 Task: In the Company sharp.com, Log call with description : 'Customer wanting to schedule a trial.'; Select call outcome: 'Busy '; Select call Direction: Inbound; Add date: '25 July, 2023' and time 5:00:PM. Logged in from softage.1@softage.net
Action: Mouse moved to (76, 52)
Screenshot: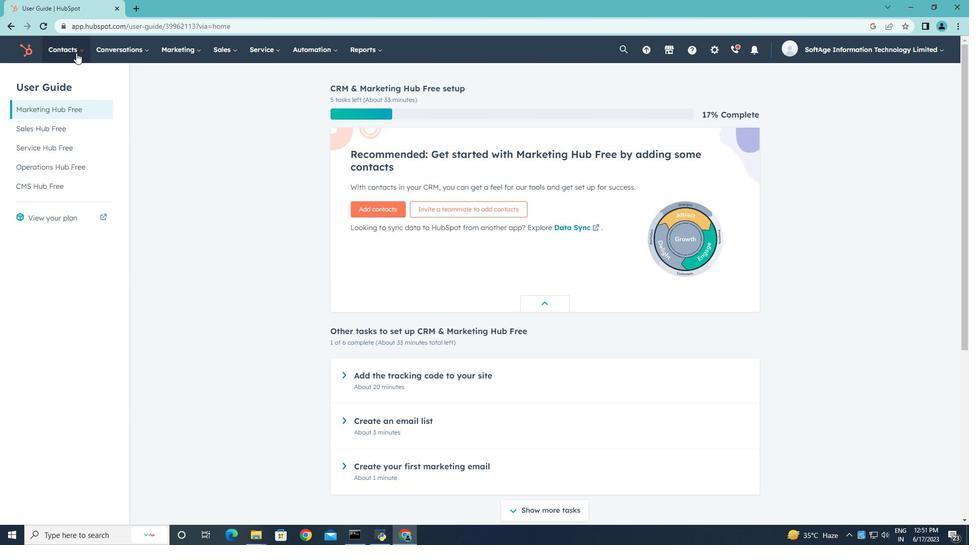 
Action: Mouse pressed left at (76, 52)
Screenshot: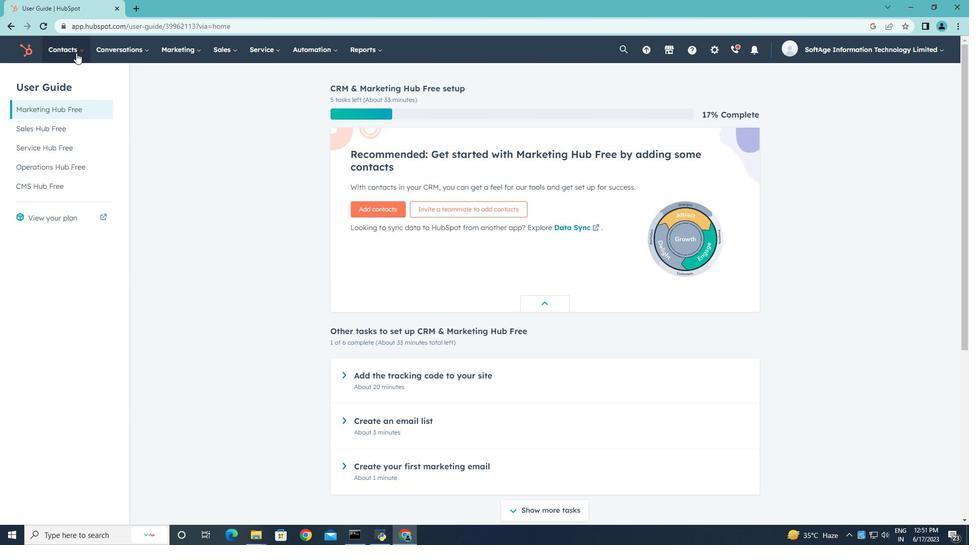 
Action: Mouse moved to (74, 99)
Screenshot: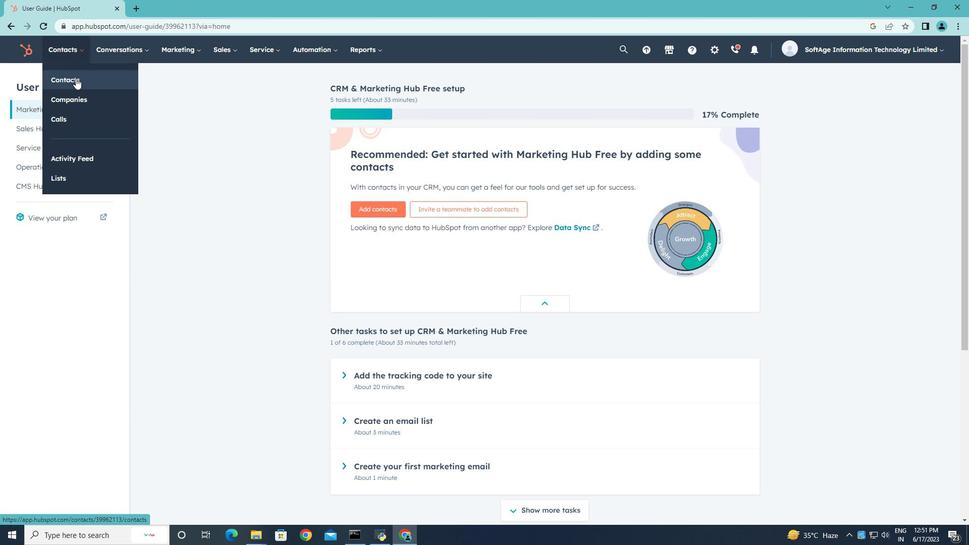 
Action: Mouse pressed left at (74, 99)
Screenshot: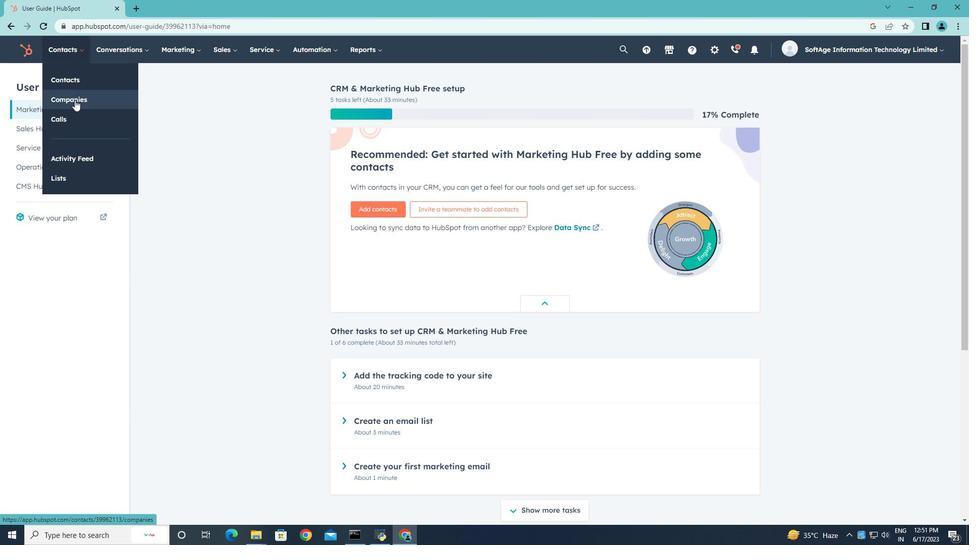 
Action: Mouse moved to (79, 166)
Screenshot: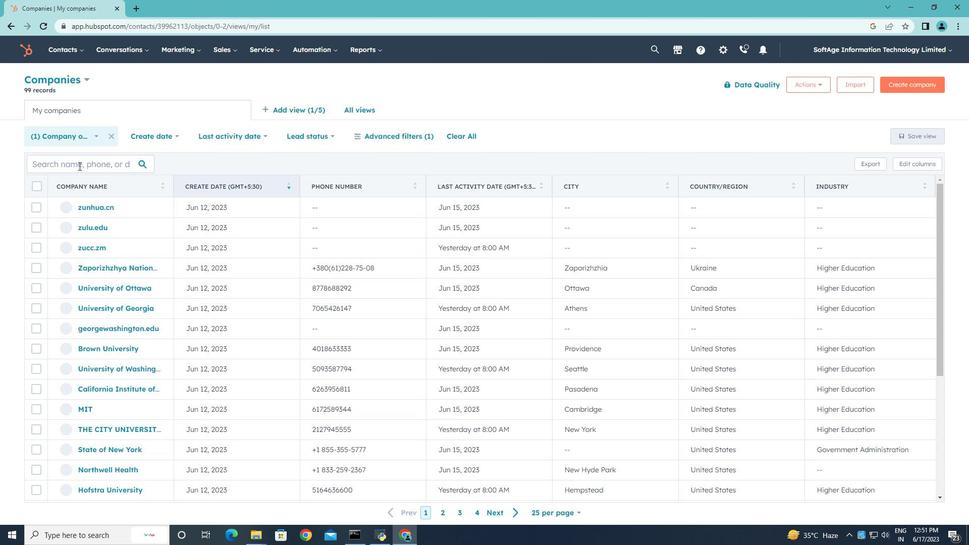 
Action: Mouse pressed left at (79, 166)
Screenshot: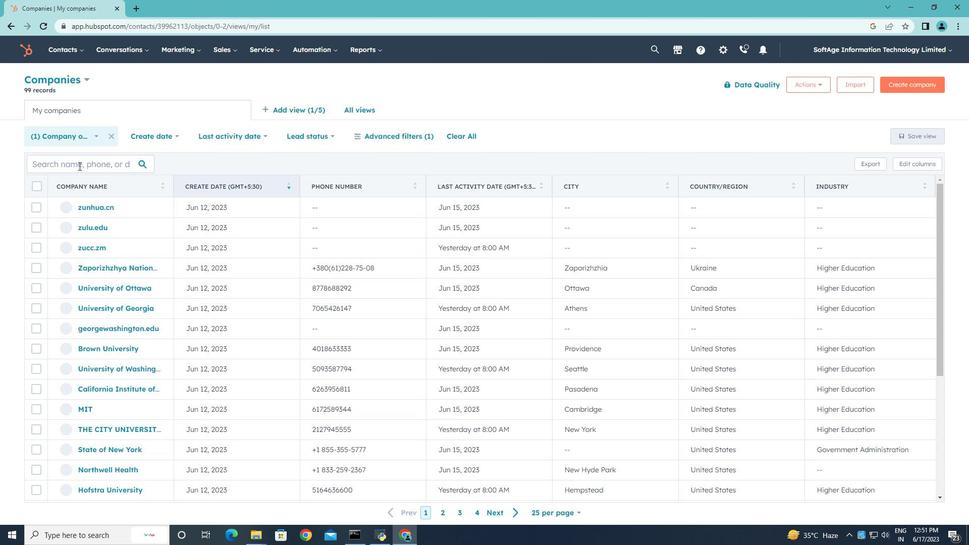 
Action: Mouse moved to (79, 166)
Screenshot: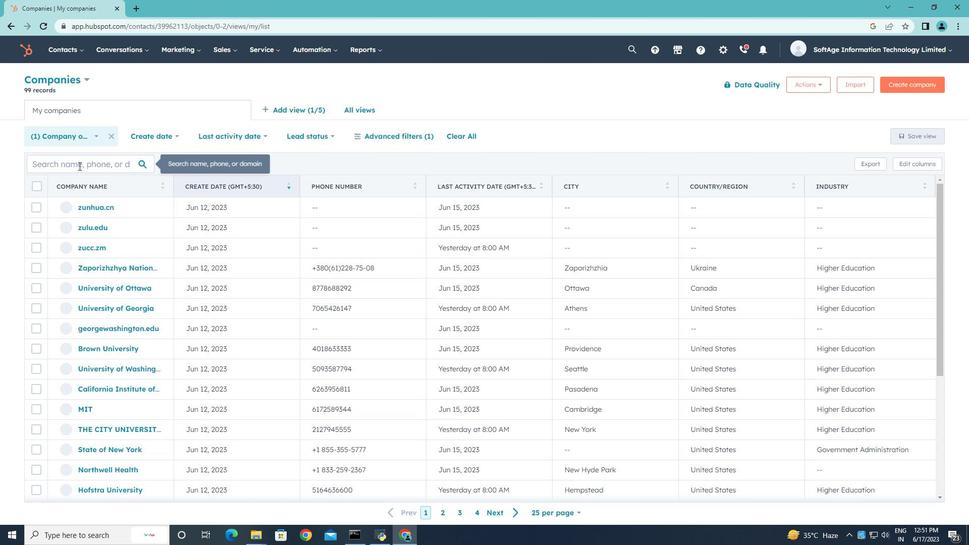 
Action: Key pressed sharp.com
Screenshot: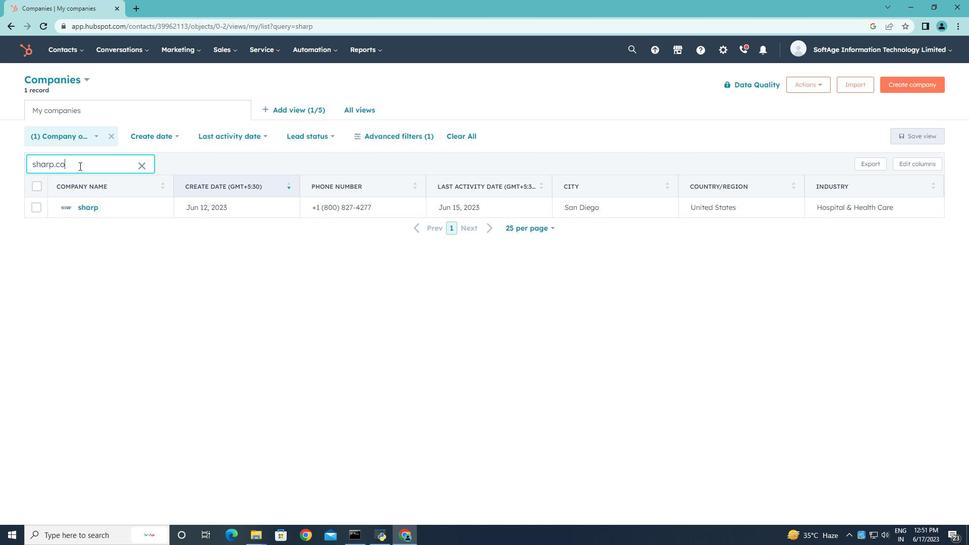 
Action: Mouse moved to (89, 206)
Screenshot: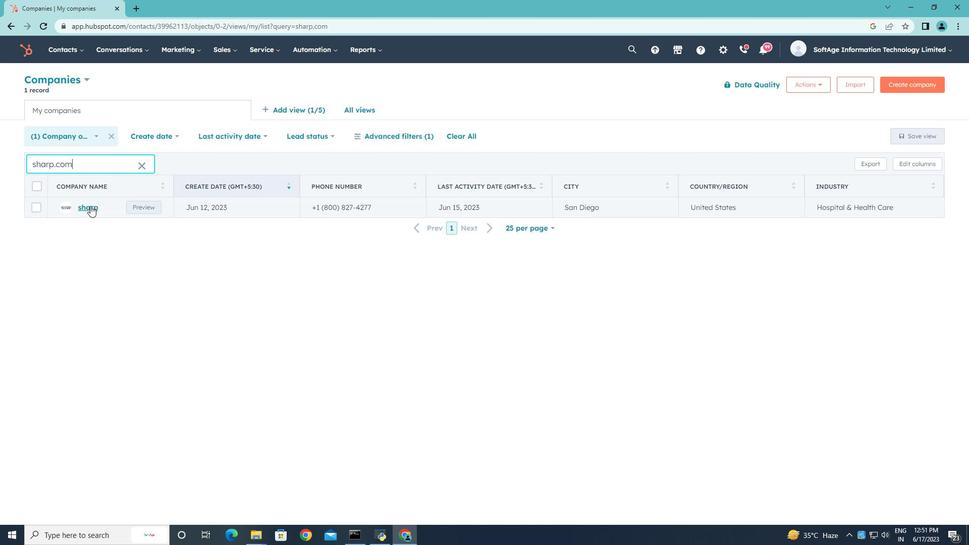 
Action: Mouse pressed left at (89, 206)
Screenshot: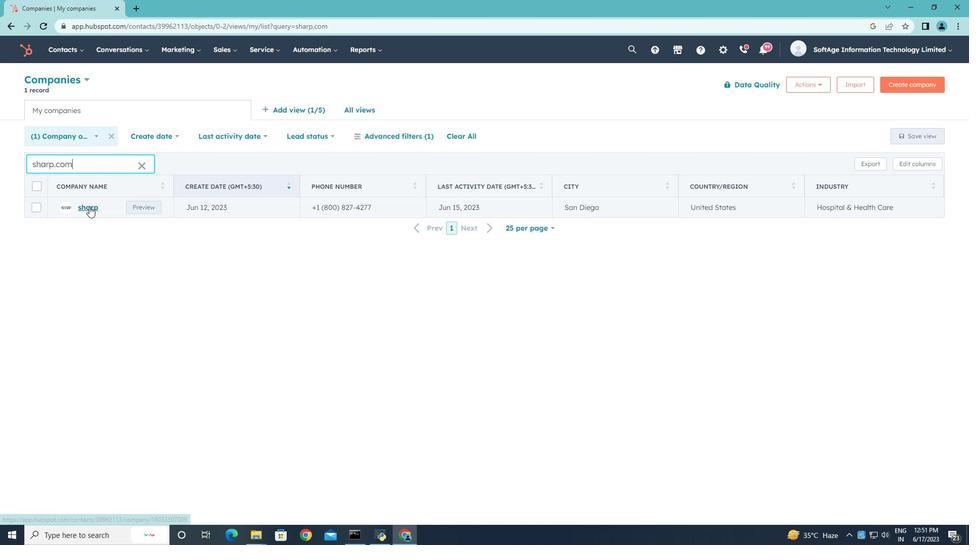 
Action: Mouse moved to (197, 171)
Screenshot: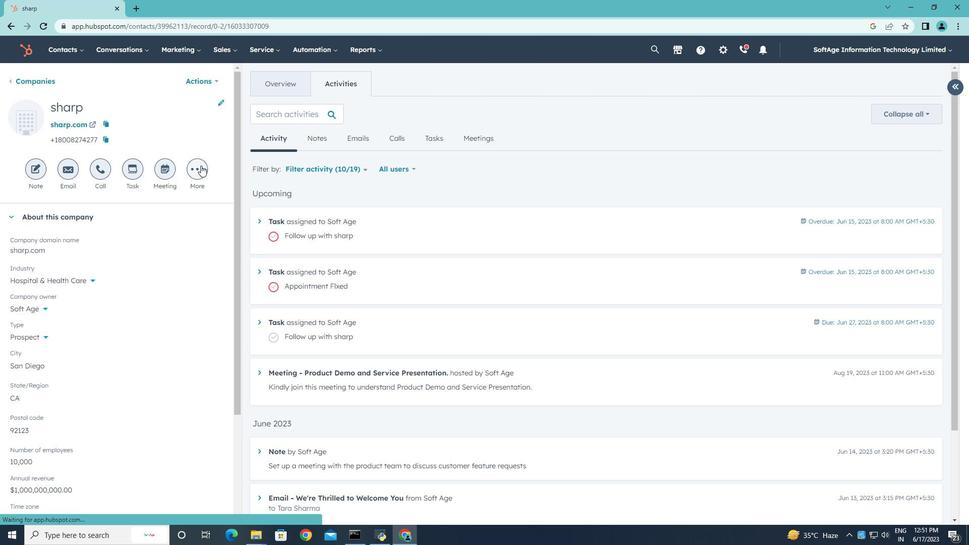 
Action: Mouse pressed left at (197, 171)
Screenshot: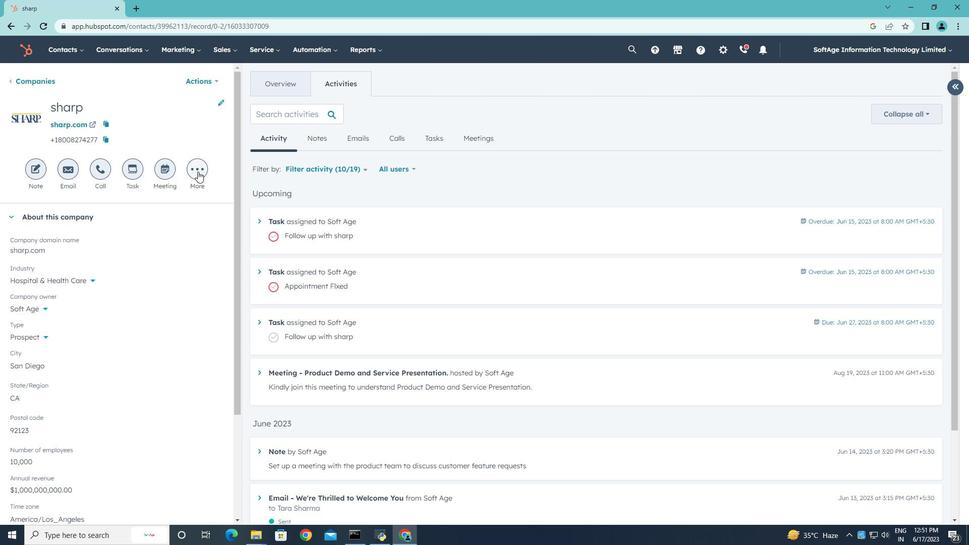 
Action: Mouse moved to (182, 257)
Screenshot: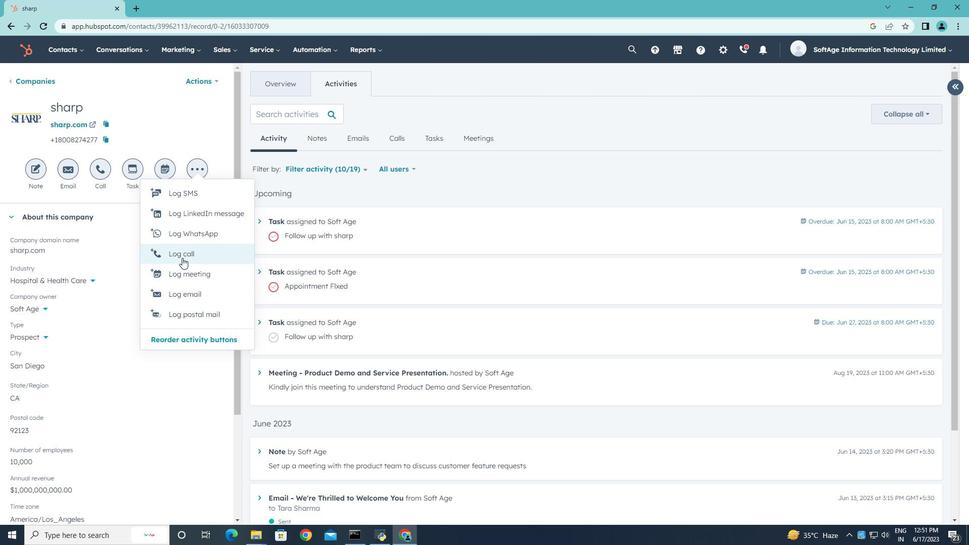 
Action: Mouse pressed left at (182, 257)
Screenshot: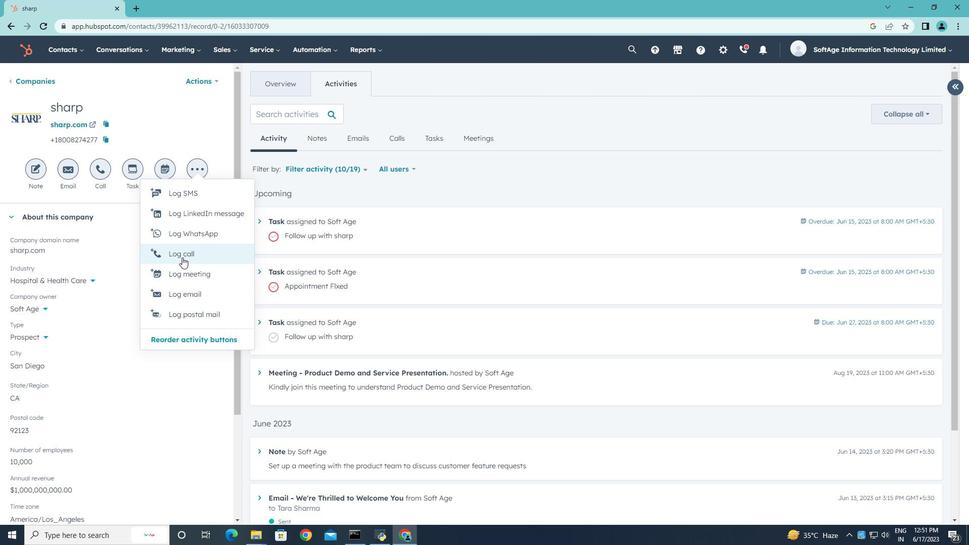 
Action: Key pressed <Key.shift>Customer<Key.space>wanting<Key.space>to<Key.space>schedule<Key.space>a<Key.space>trial.
Screenshot: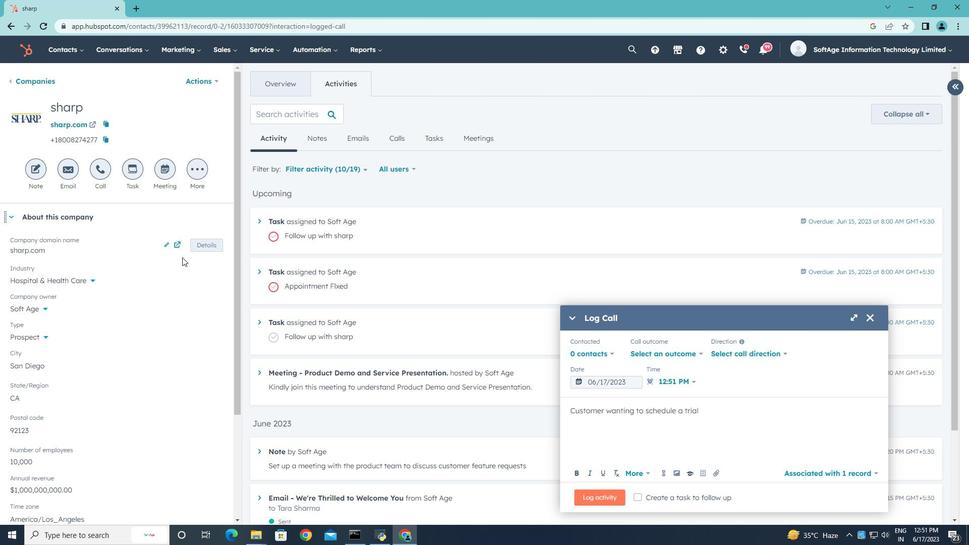 
Action: Mouse moved to (699, 352)
Screenshot: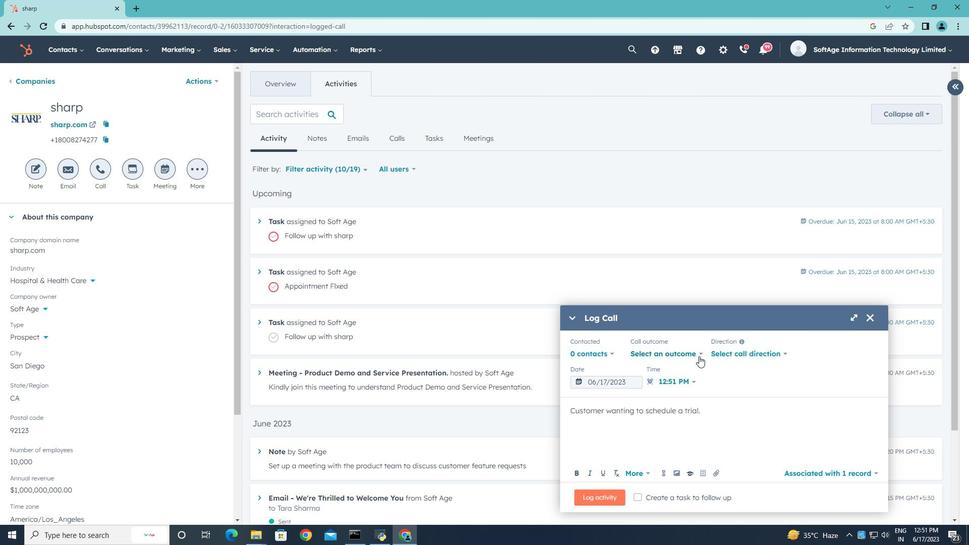 
Action: Mouse pressed left at (699, 352)
Screenshot: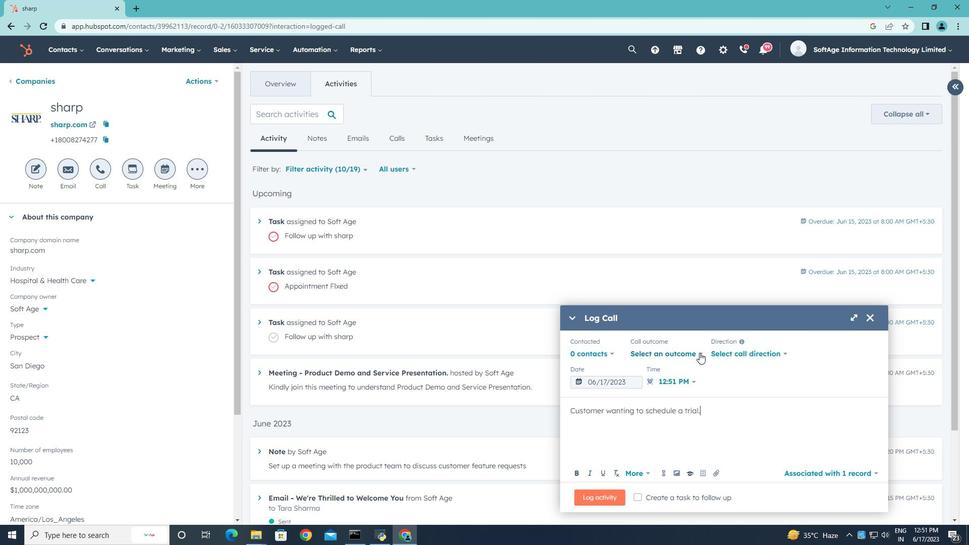 
Action: Mouse moved to (677, 376)
Screenshot: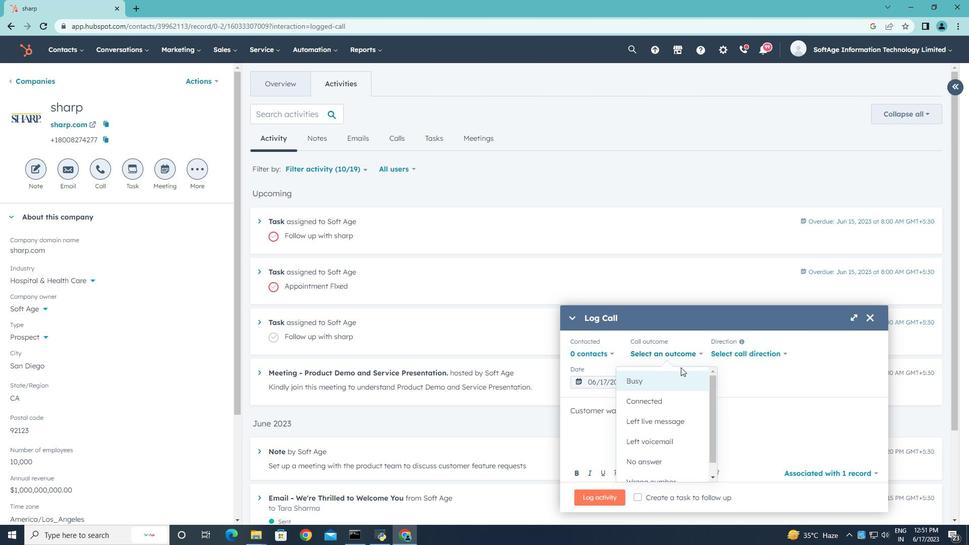 
Action: Mouse pressed left at (677, 376)
Screenshot: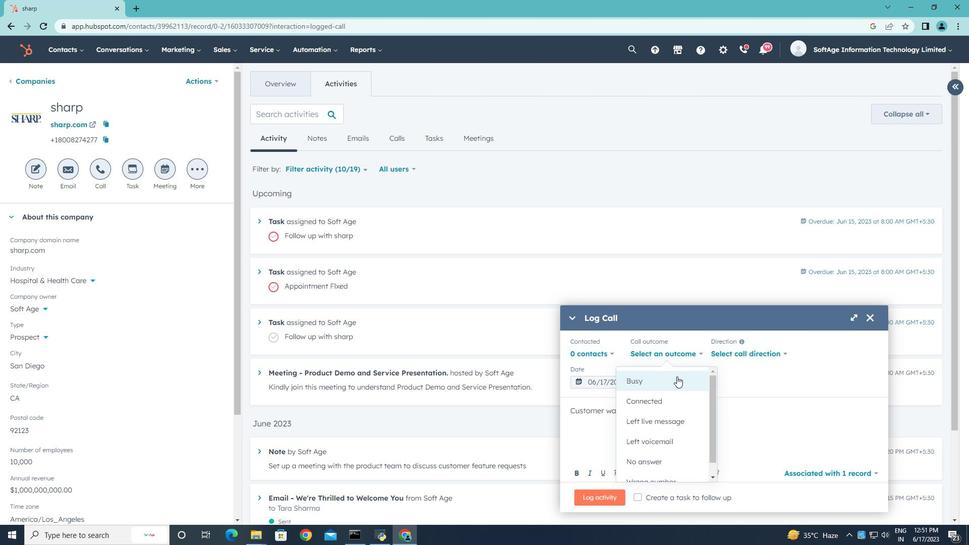 
Action: Mouse moved to (735, 352)
Screenshot: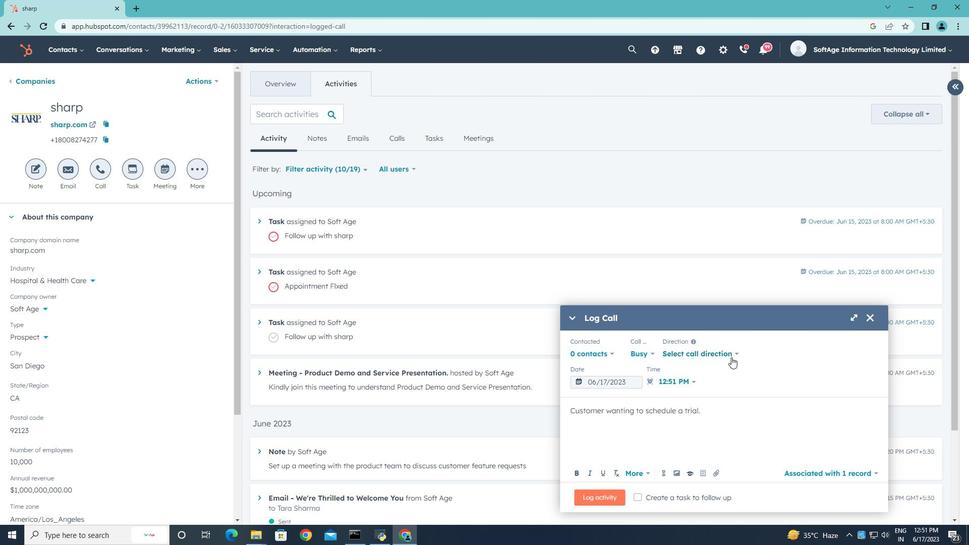 
Action: Mouse pressed left at (735, 352)
Screenshot: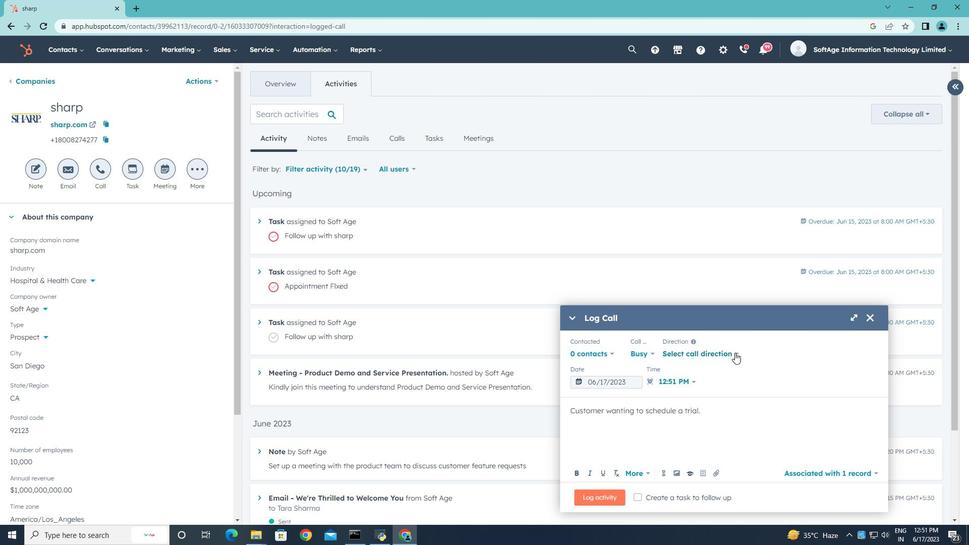 
Action: Mouse moved to (700, 377)
Screenshot: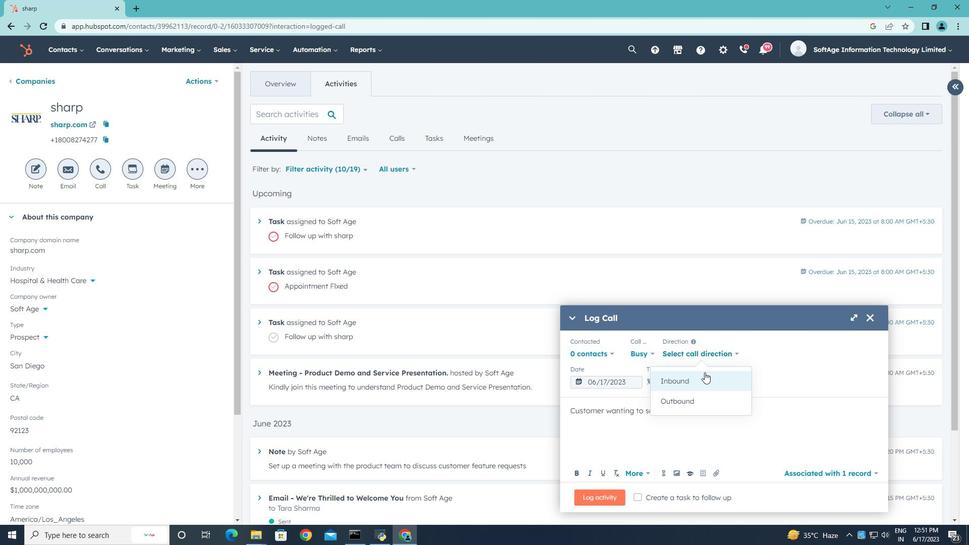 
Action: Mouse pressed left at (700, 377)
Screenshot: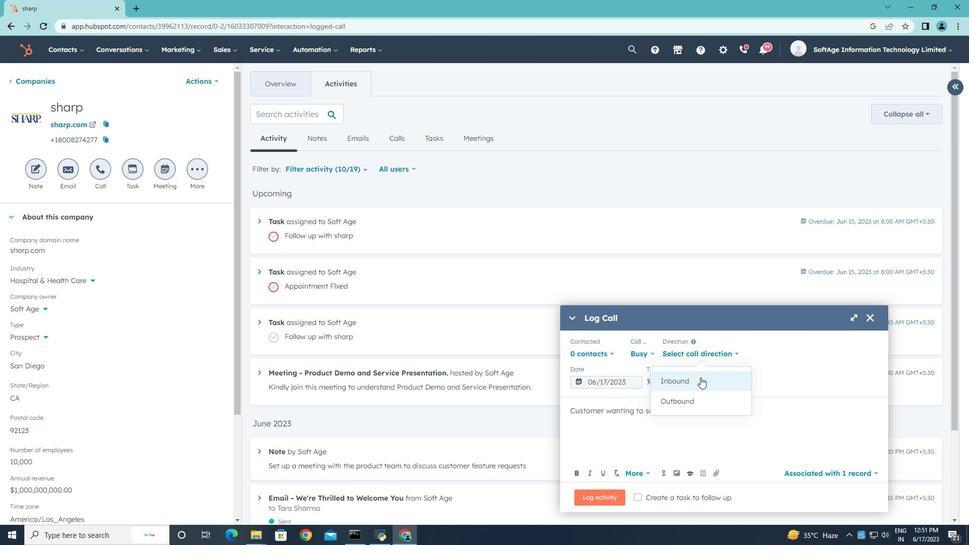 
Action: Mouse moved to (778, 354)
Screenshot: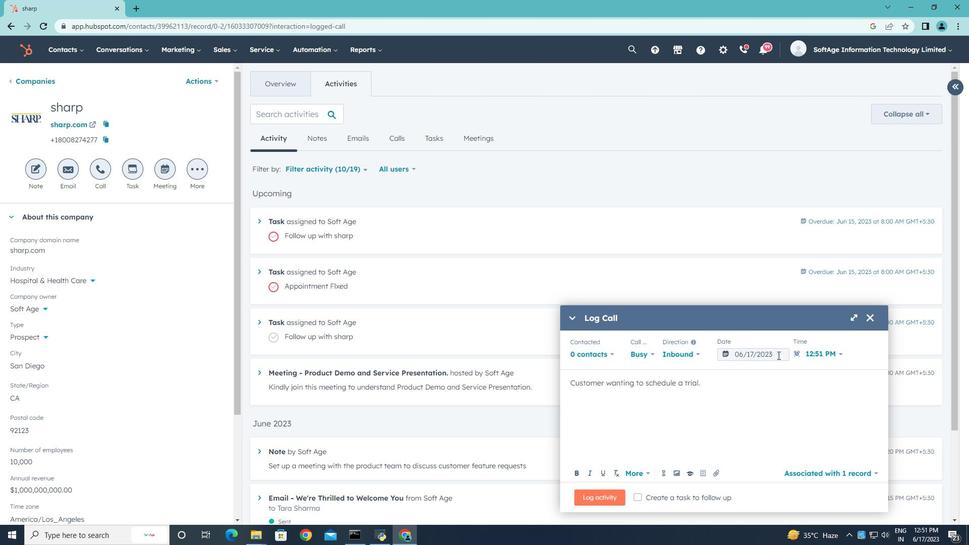 
Action: Mouse pressed left at (778, 354)
Screenshot: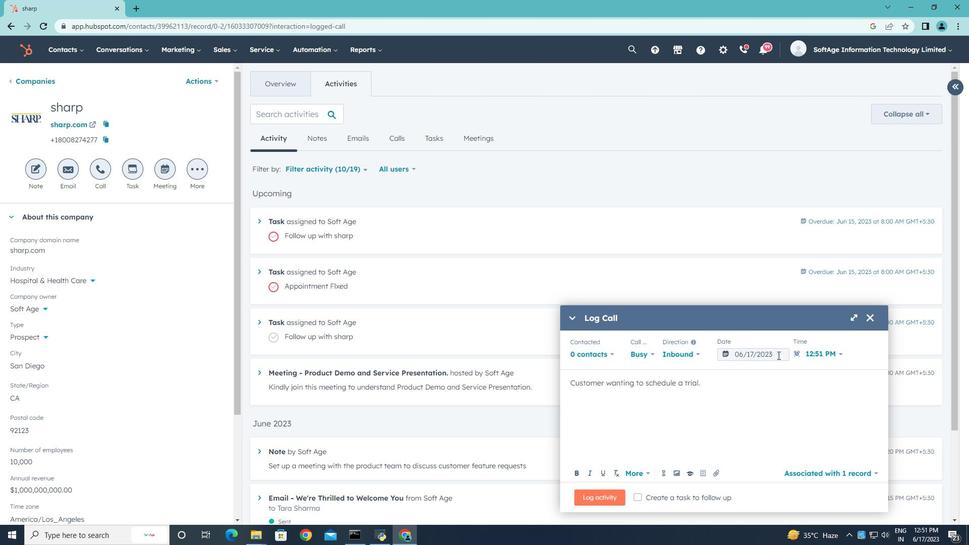 
Action: Mouse moved to (847, 191)
Screenshot: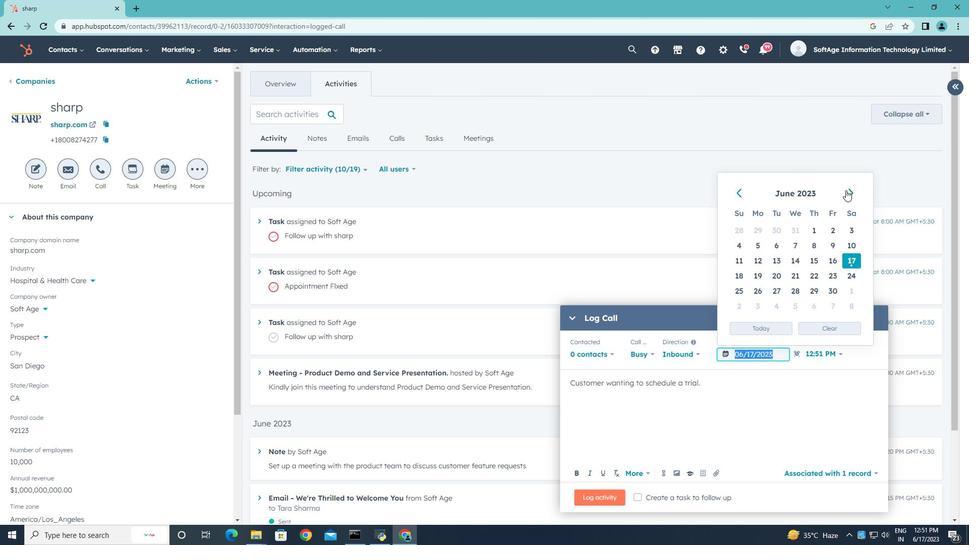 
Action: Mouse pressed left at (847, 191)
Screenshot: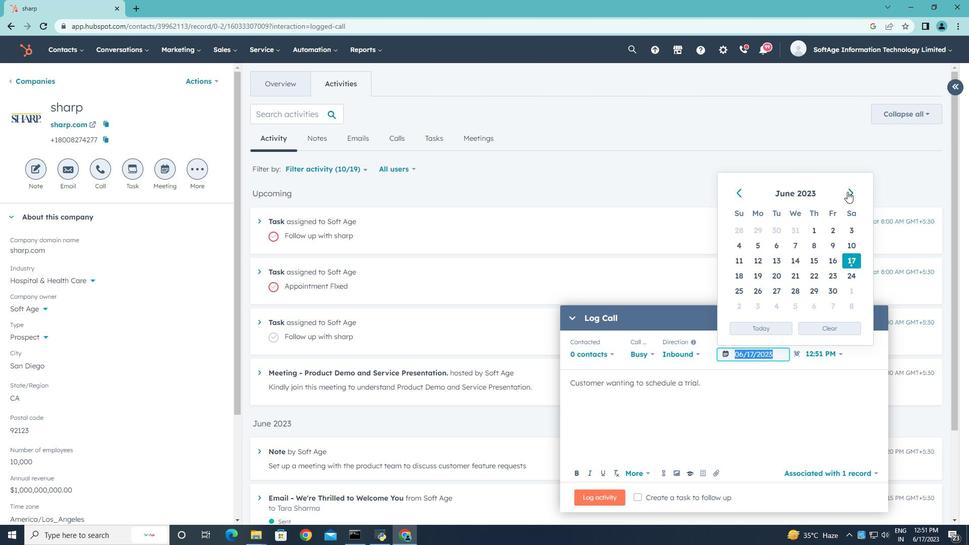 
Action: Mouse moved to (779, 291)
Screenshot: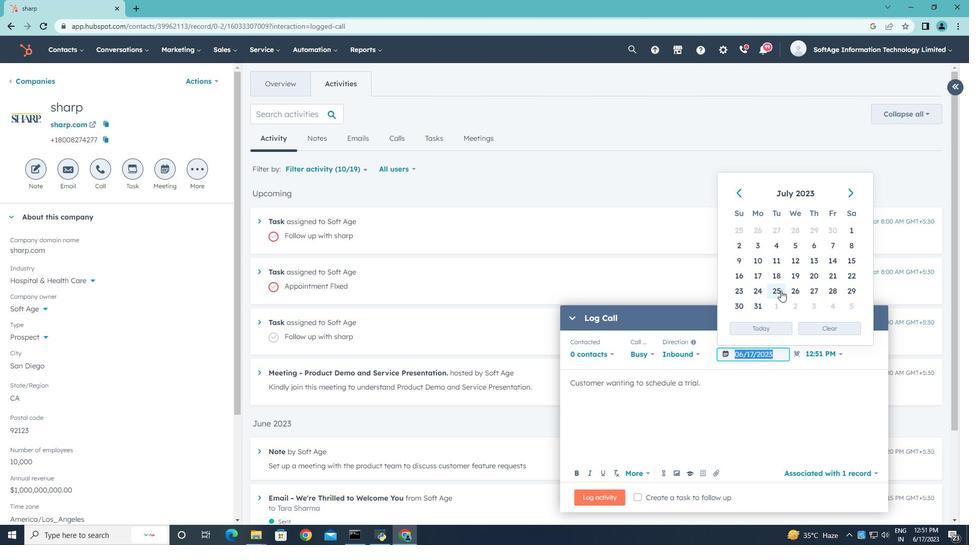 
Action: Mouse pressed left at (779, 291)
Screenshot: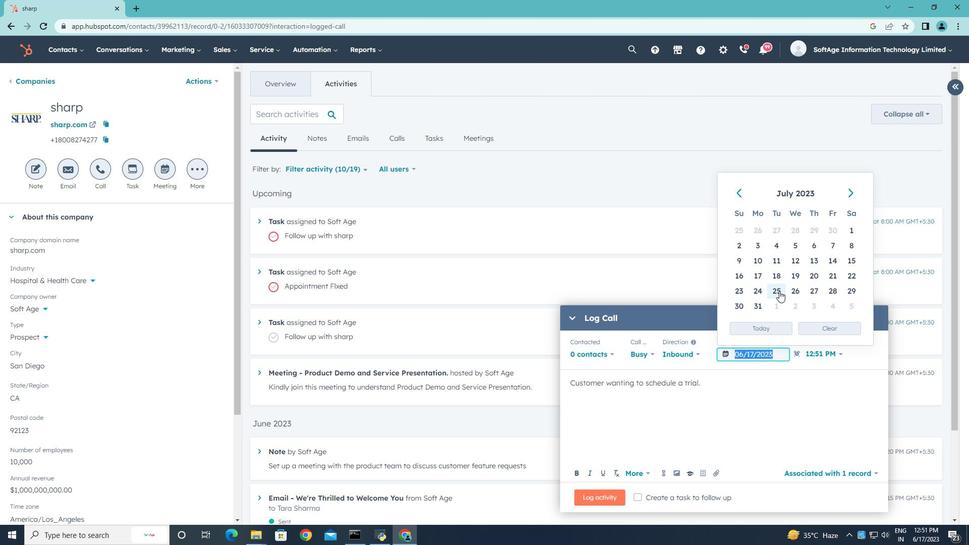 
Action: Mouse moved to (841, 353)
Screenshot: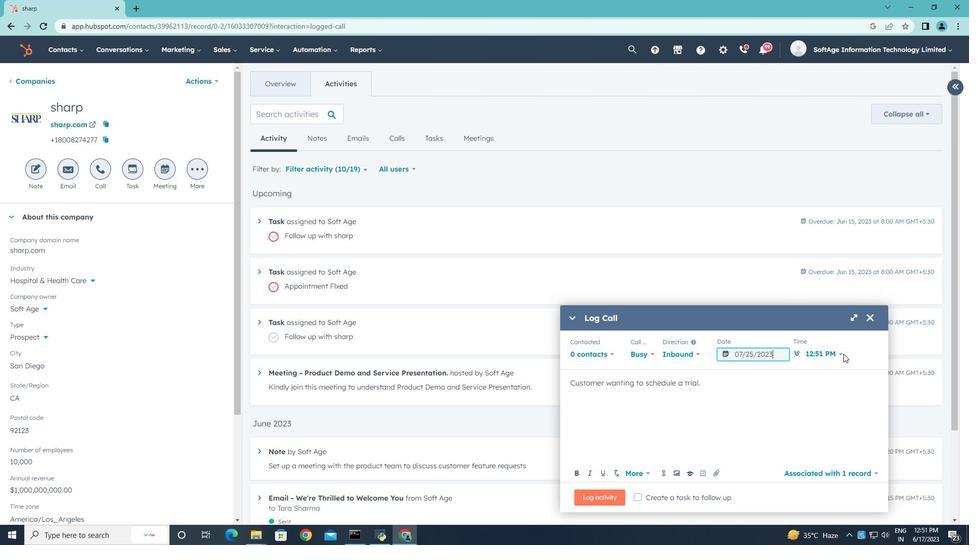 
Action: Mouse pressed left at (841, 353)
Screenshot: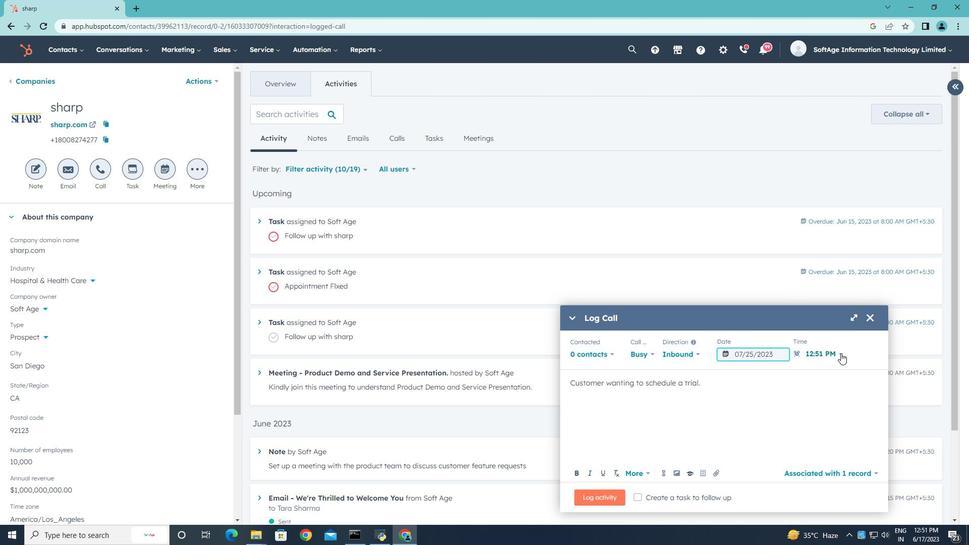 
Action: Mouse moved to (815, 439)
Screenshot: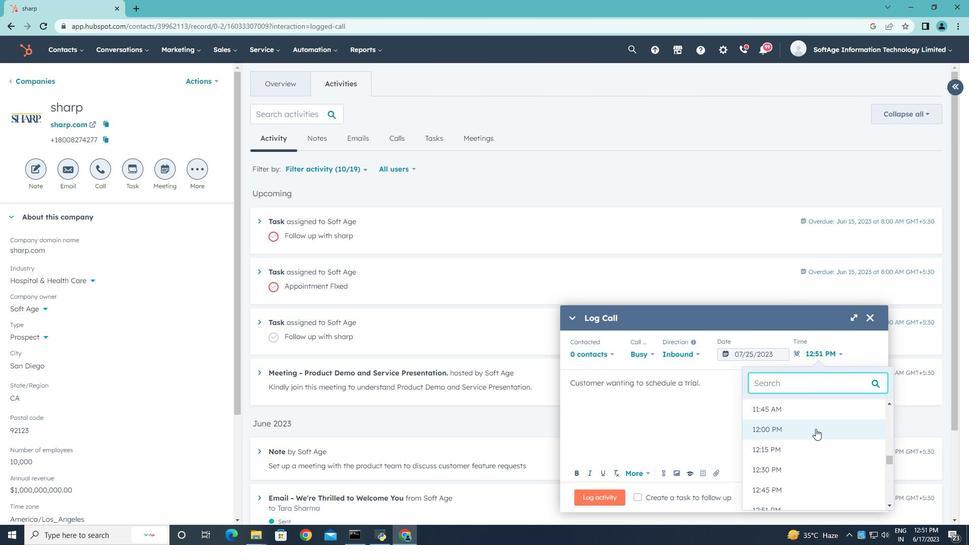 
Action: Mouse scrolled (815, 439) with delta (0, 0)
Screenshot: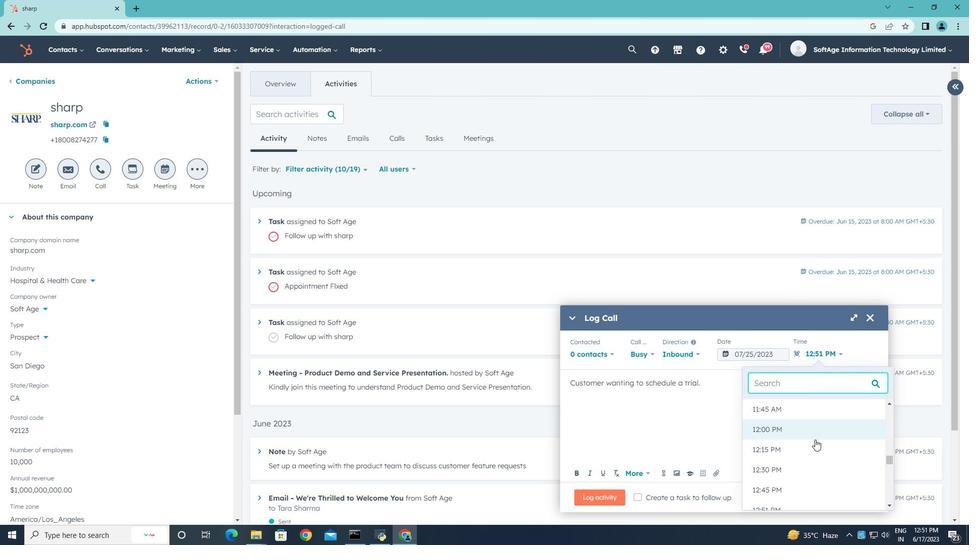 
Action: Mouse scrolled (815, 439) with delta (0, 0)
Screenshot: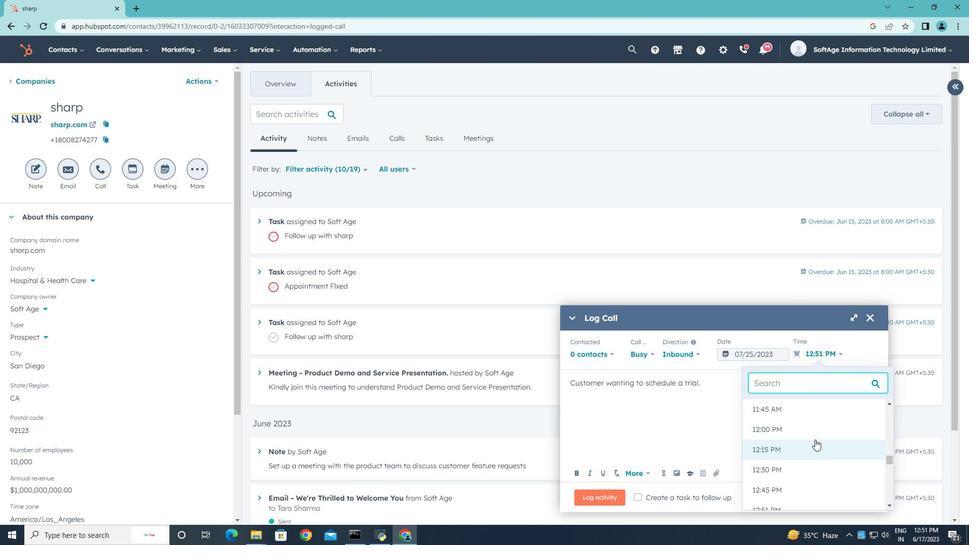 
Action: Mouse scrolled (815, 439) with delta (0, 0)
Screenshot: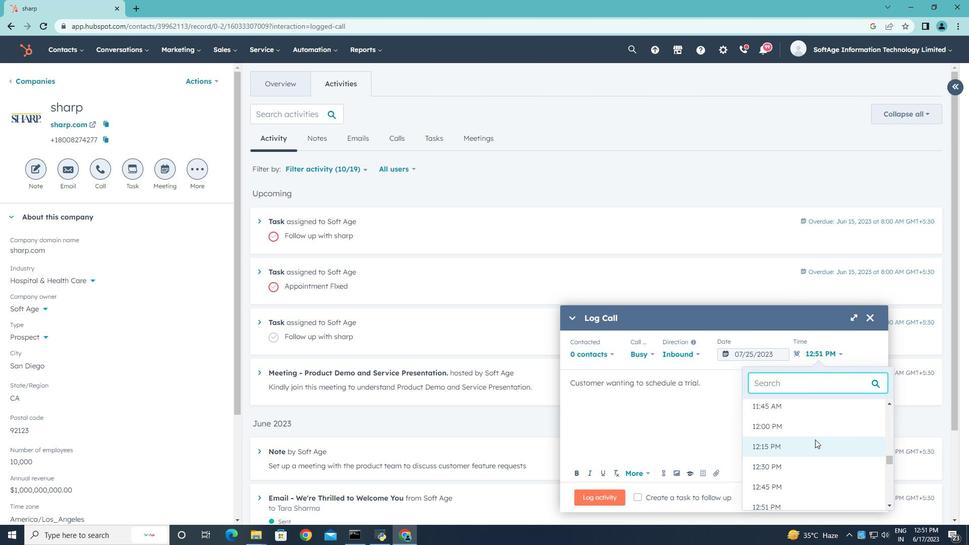 
Action: Mouse scrolled (815, 439) with delta (0, 0)
Screenshot: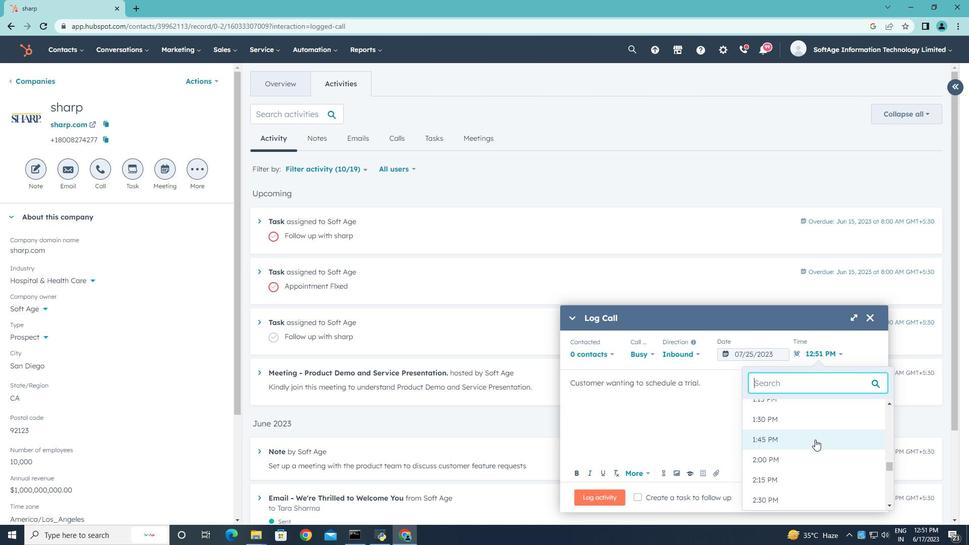 
Action: Mouse scrolled (815, 439) with delta (0, 0)
Screenshot: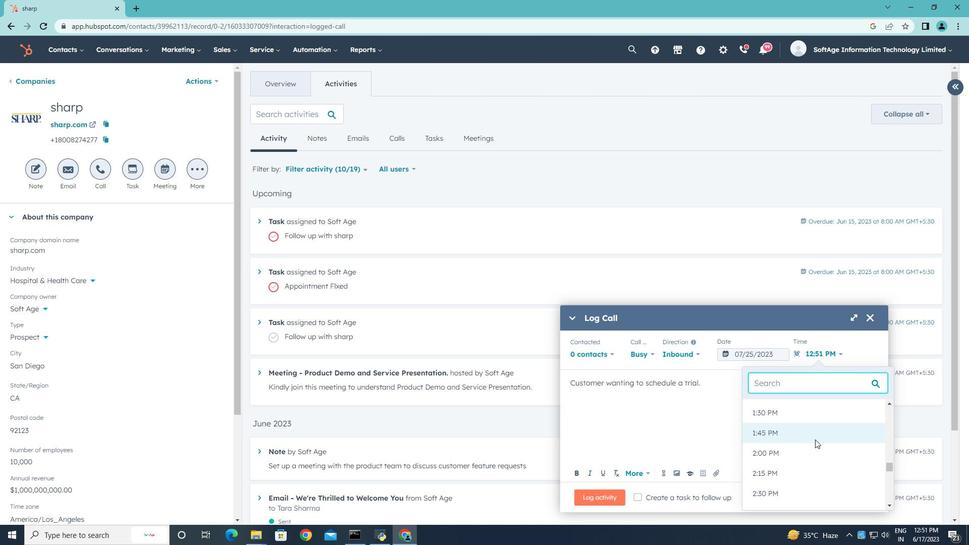 
Action: Mouse scrolled (815, 439) with delta (0, 0)
Screenshot: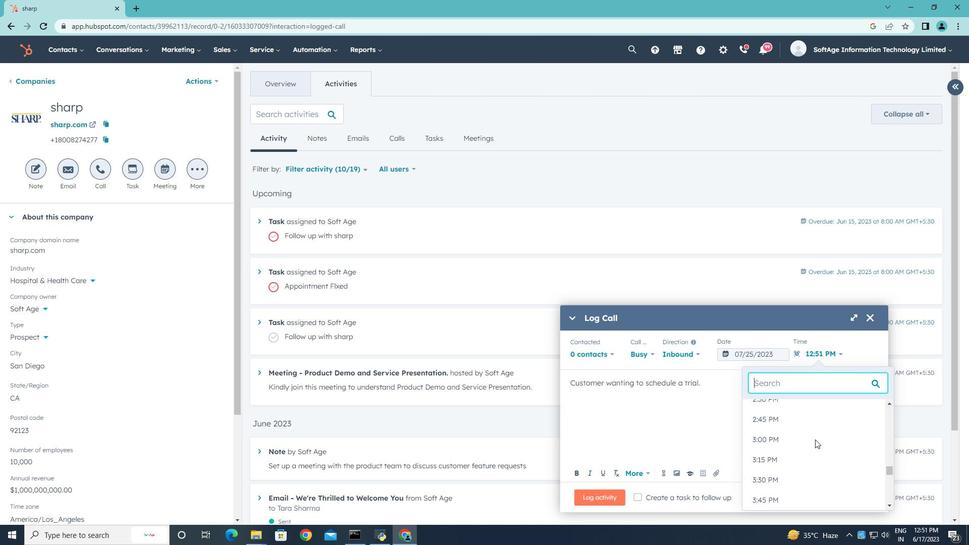 
Action: Mouse scrolled (815, 439) with delta (0, 0)
Screenshot: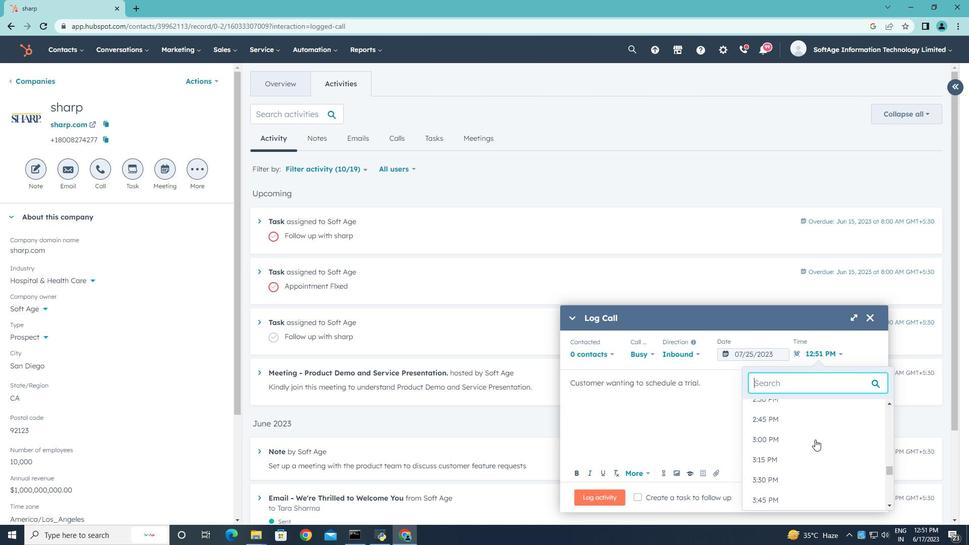 
Action: Mouse scrolled (815, 439) with delta (0, 0)
Screenshot: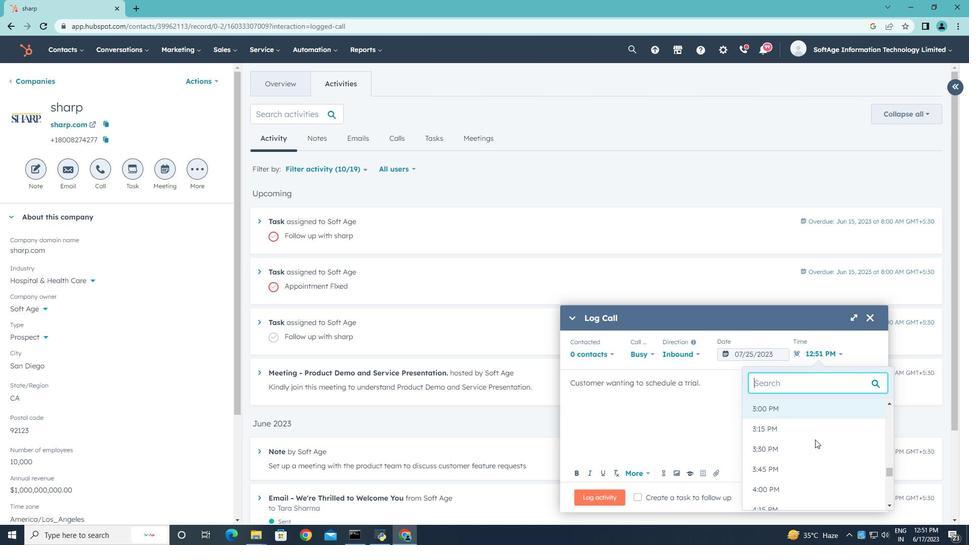 
Action: Mouse moved to (800, 448)
Screenshot: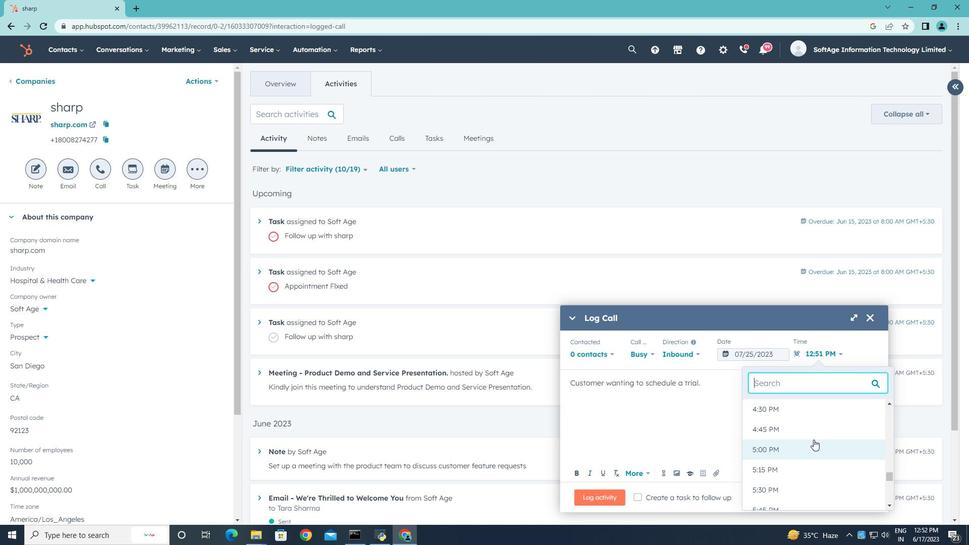
Action: Mouse pressed left at (800, 448)
Screenshot: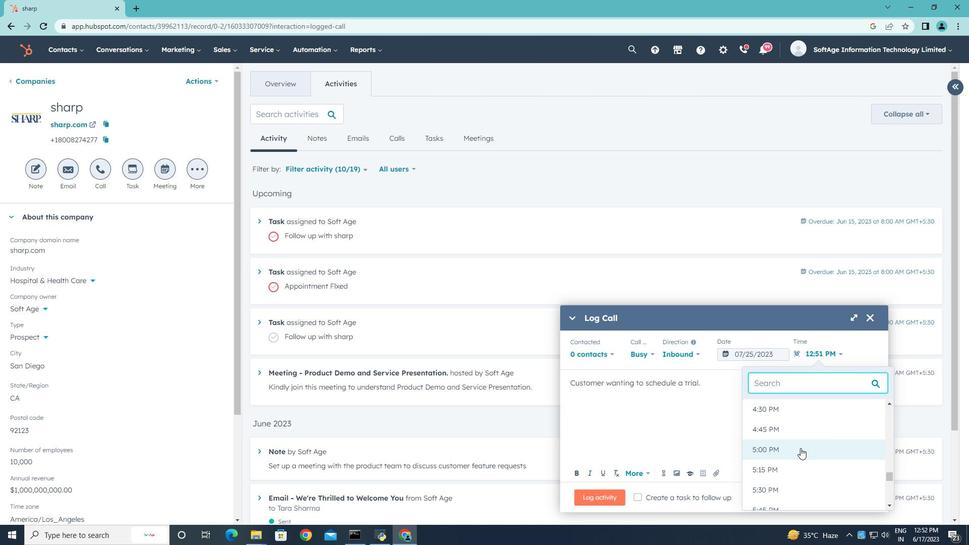 
Action: Mouse moved to (608, 496)
Screenshot: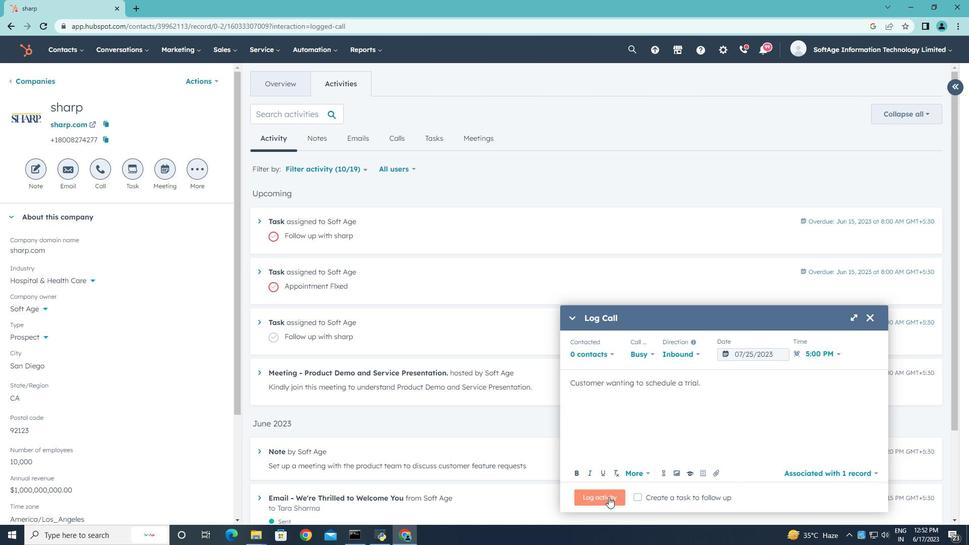 
Action: Mouse pressed left at (608, 496)
Screenshot: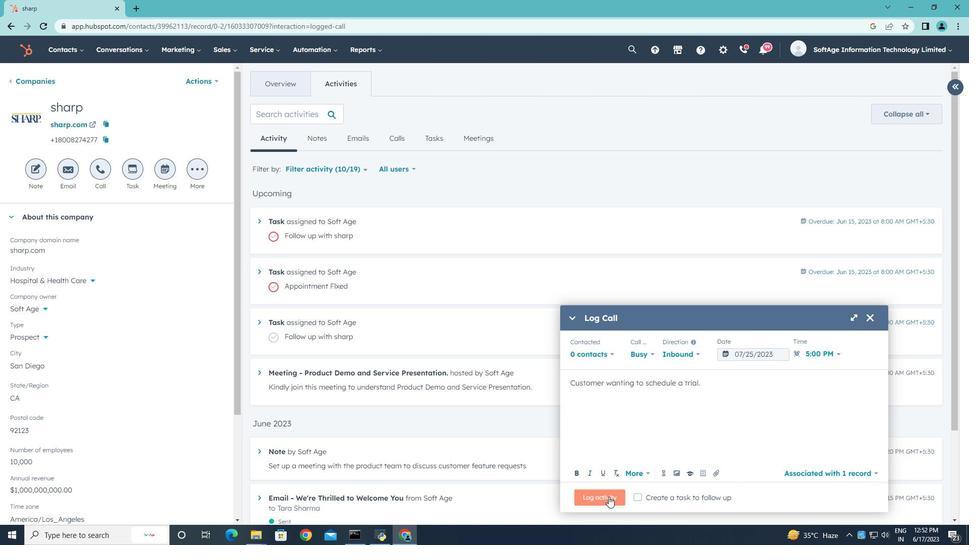 
